 Task: View all the saved recipes.
Action: Mouse moved to (18, 68)
Screenshot: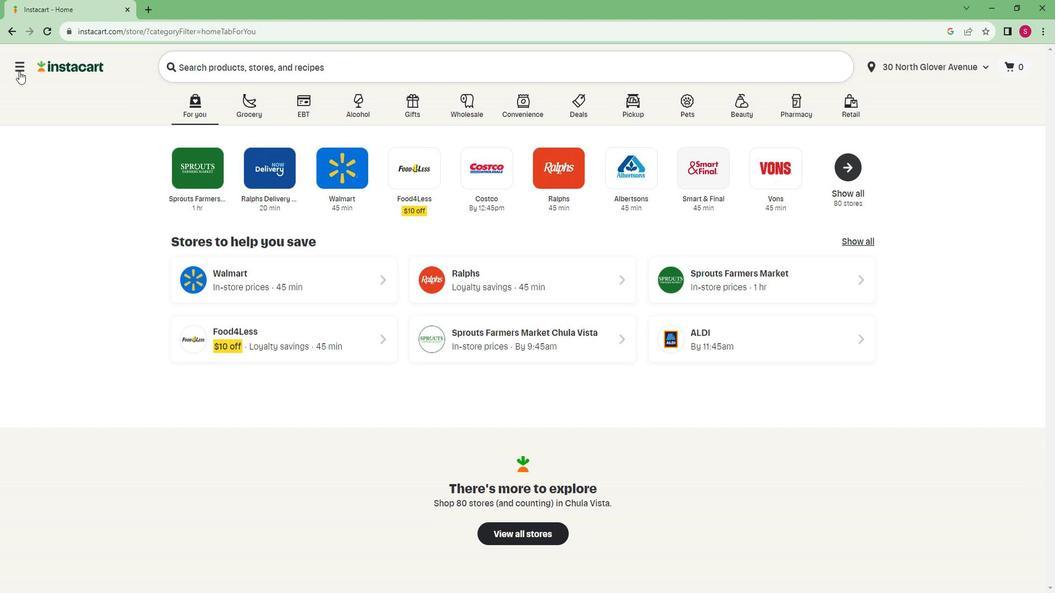 
Action: Mouse pressed left at (18, 68)
Screenshot: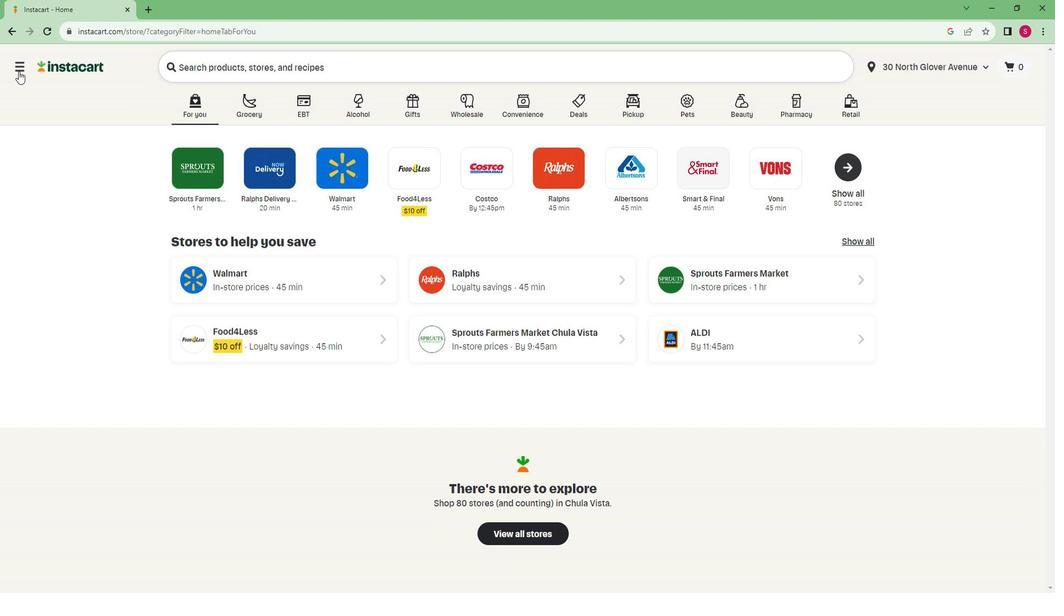
Action: Mouse moved to (71, 342)
Screenshot: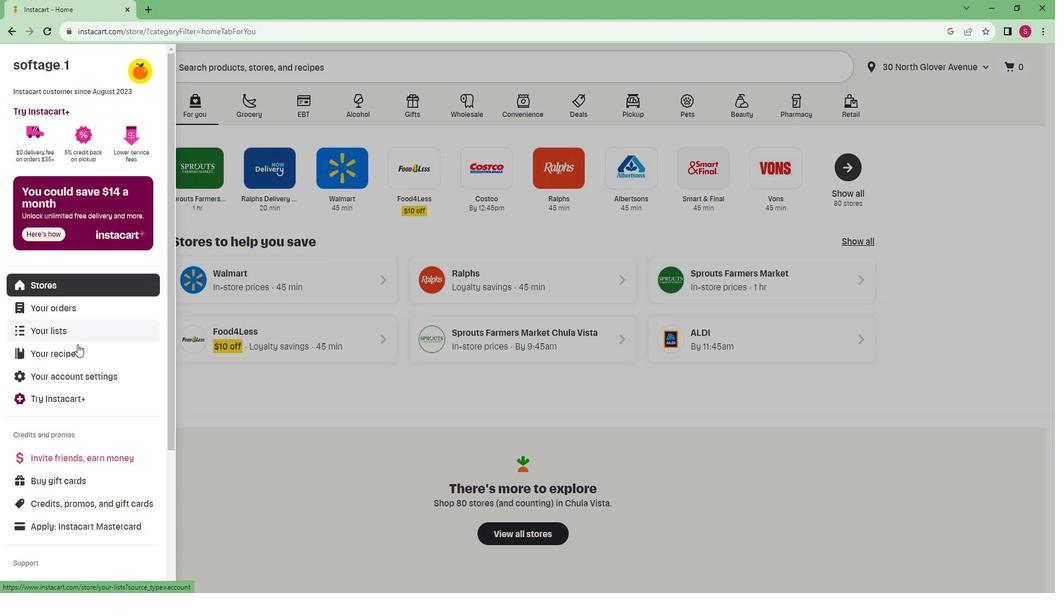 
Action: Mouse pressed left at (71, 342)
Screenshot: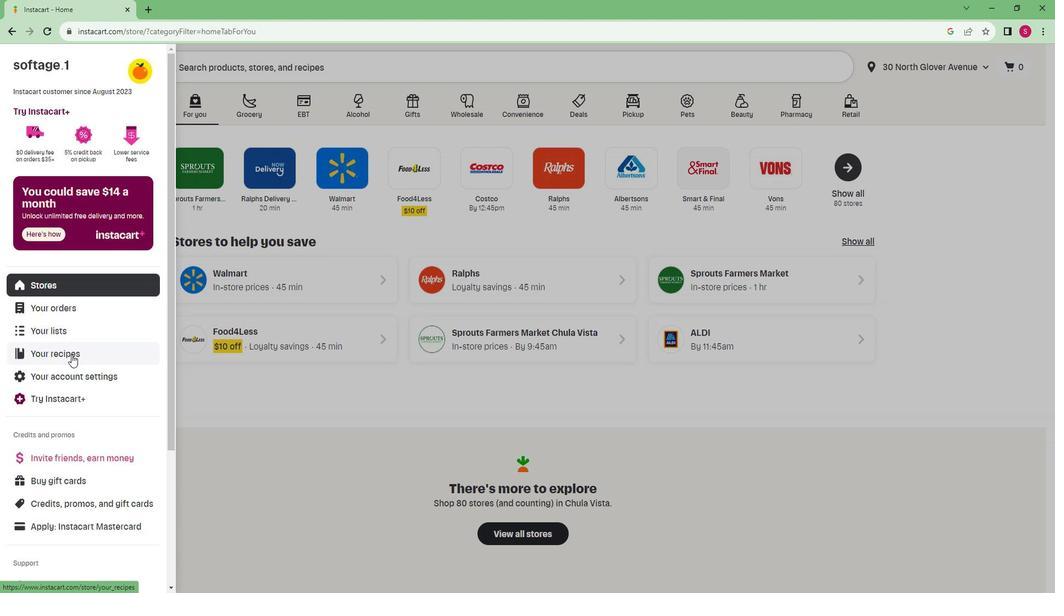 
Action: Mouse moved to (136, 146)
Screenshot: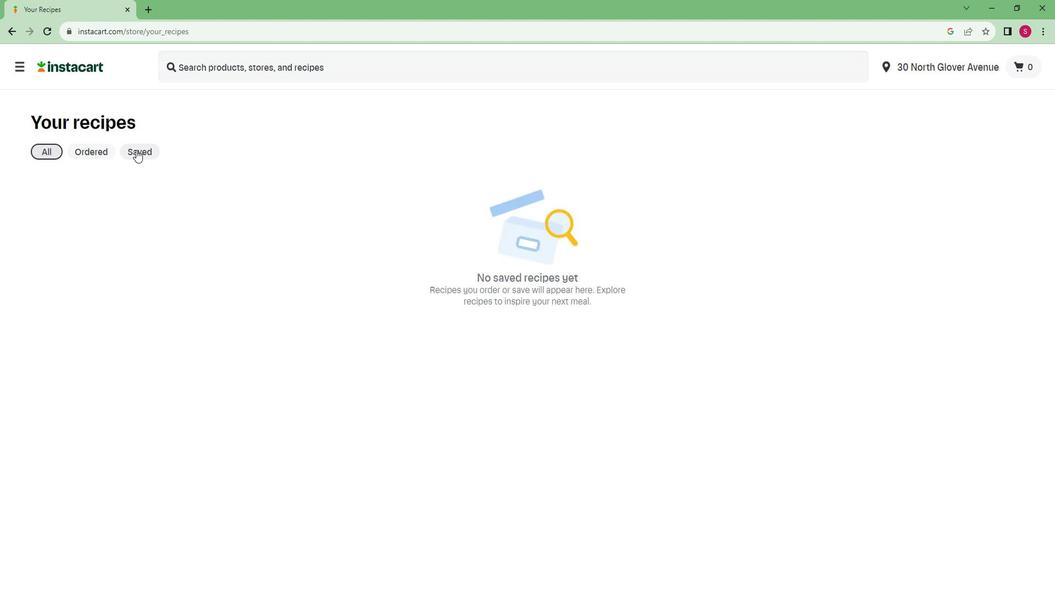 
Action: Mouse pressed left at (136, 146)
Screenshot: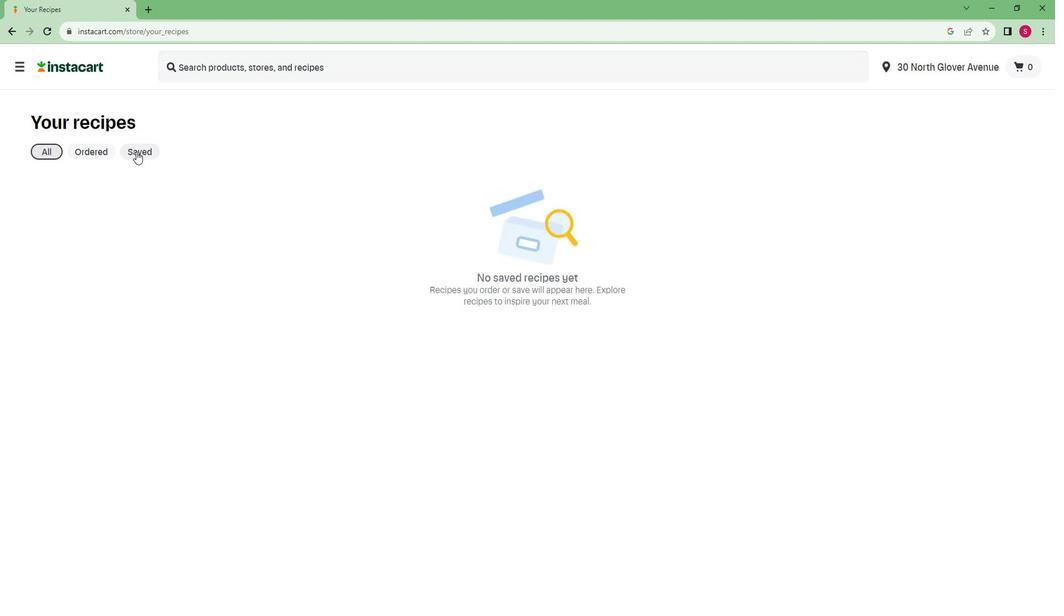 
Action: Mouse moved to (153, 200)
Screenshot: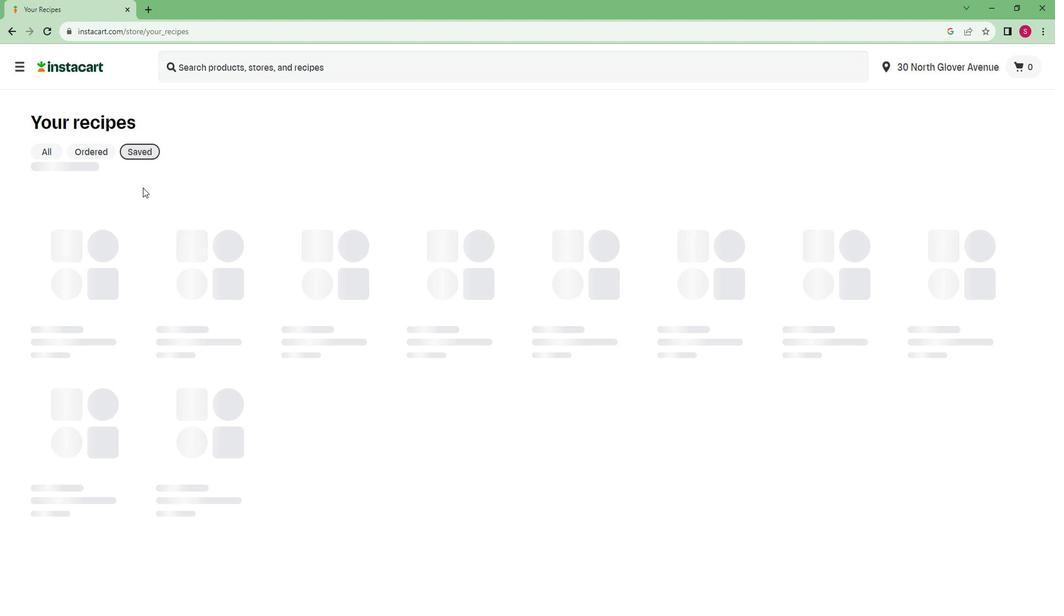 
